 Task: Show more about the house rules of Apartment in Wilmington, North Carolina, United States.
Action: Mouse moved to (726, 123)
Screenshot: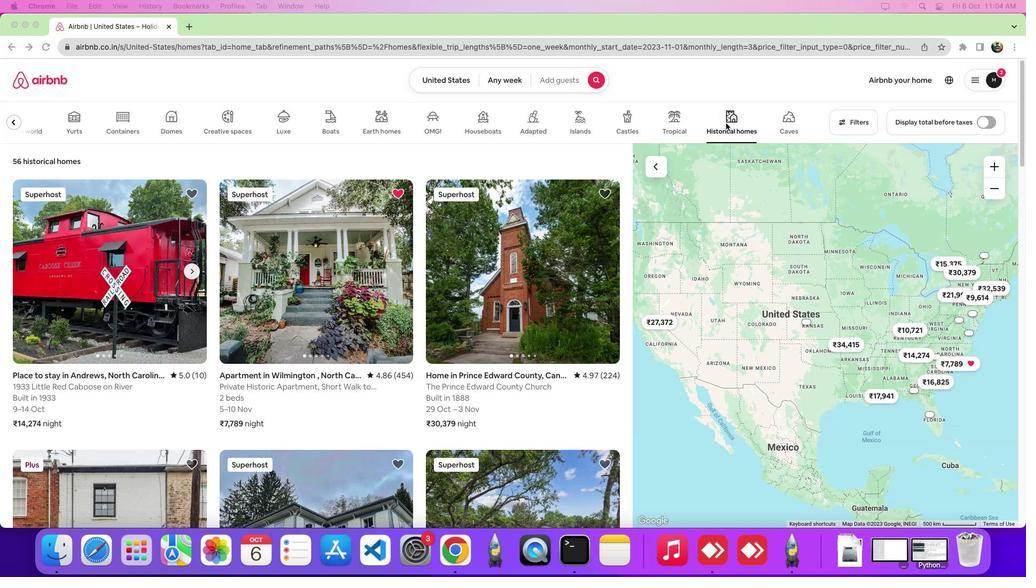 
Action: Mouse pressed left at (726, 123)
Screenshot: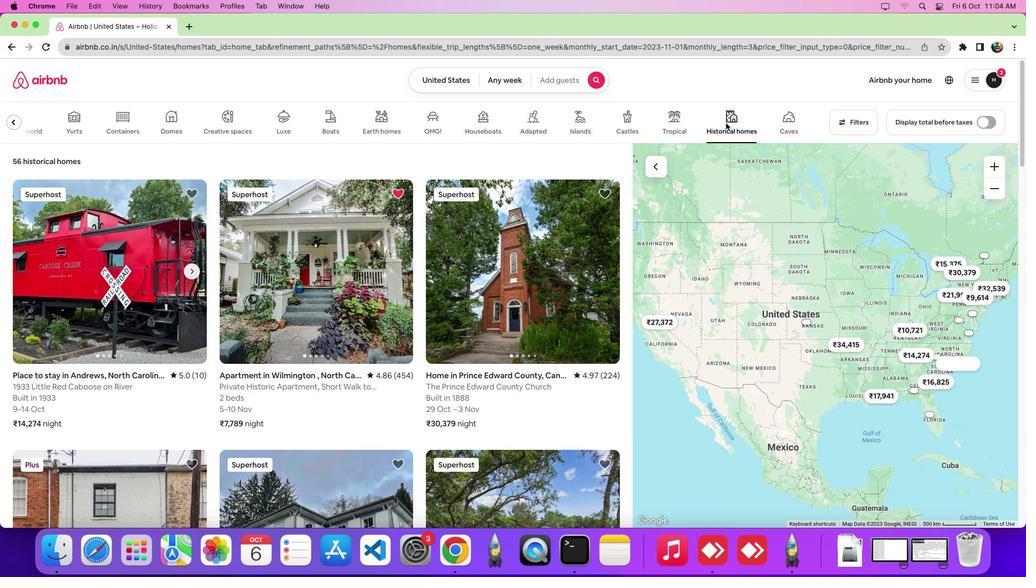 
Action: Mouse moved to (299, 276)
Screenshot: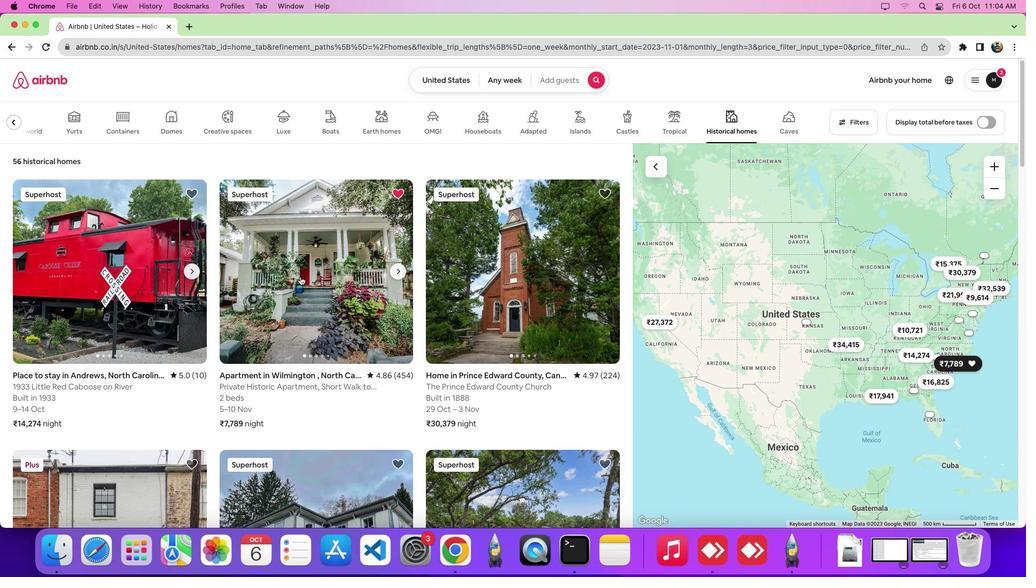 
Action: Mouse pressed left at (299, 276)
Screenshot: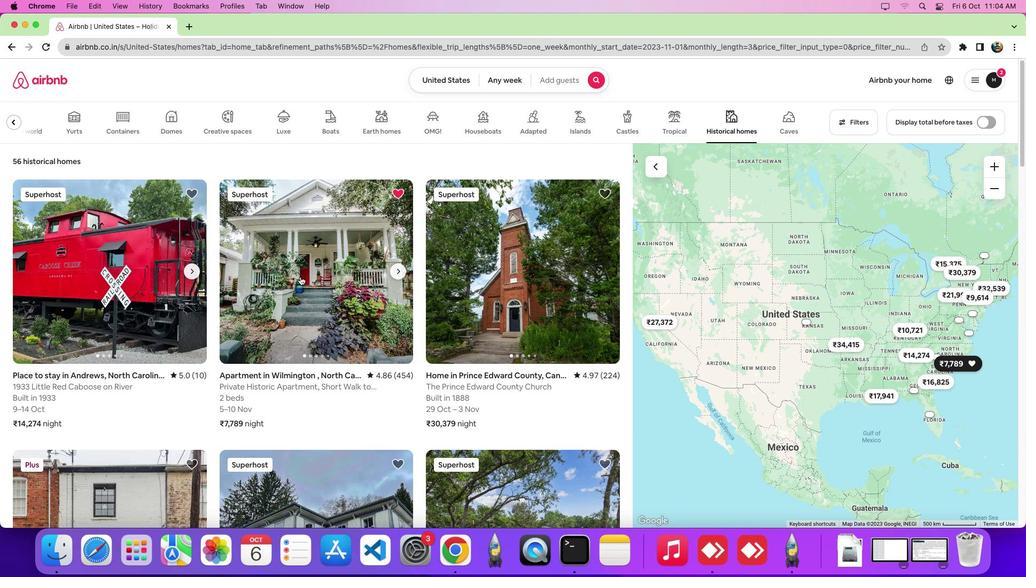 
Action: Mouse moved to (1022, 102)
Screenshot: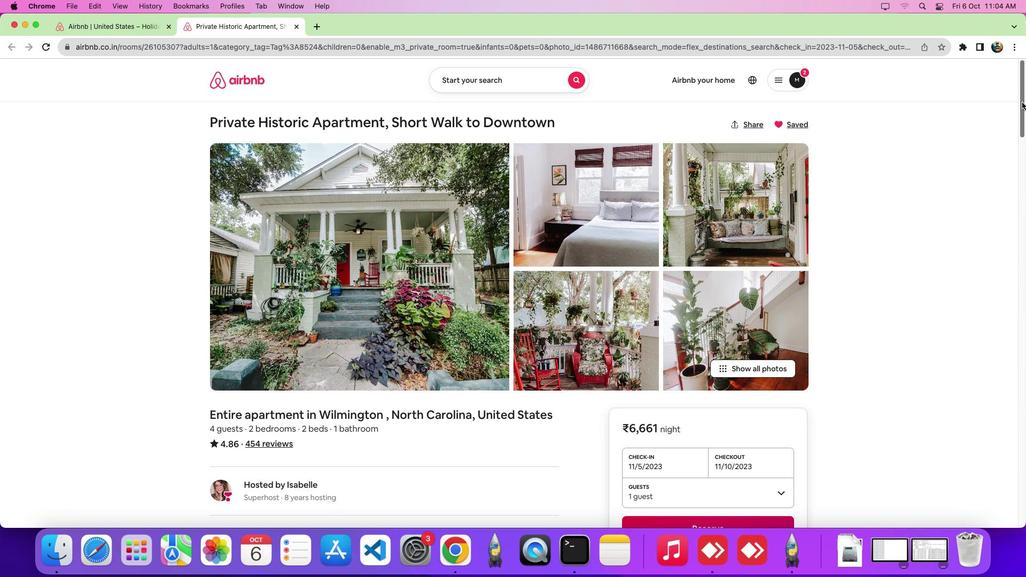 
Action: Mouse pressed left at (1022, 102)
Screenshot: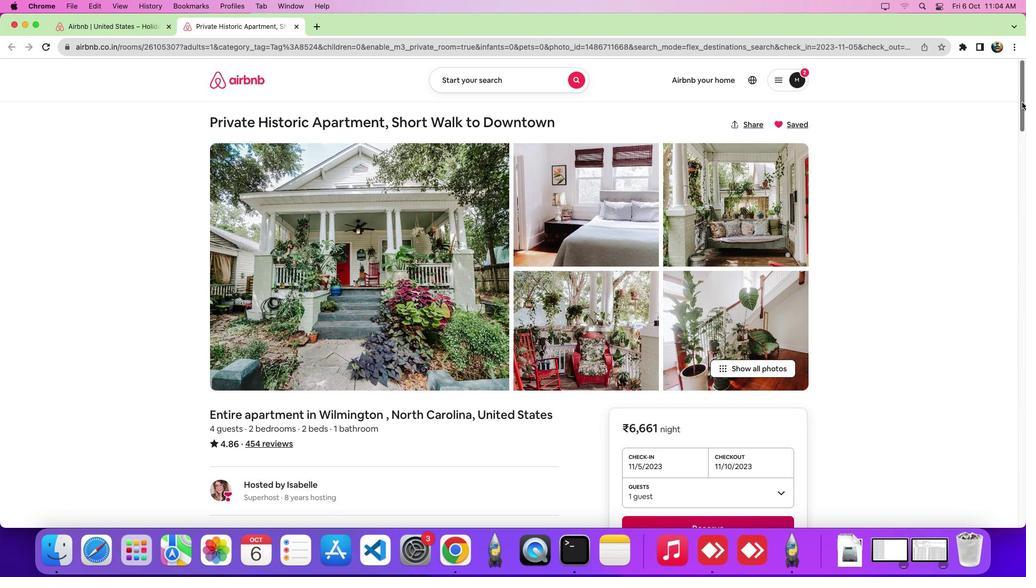 
Action: Mouse moved to (250, 289)
Screenshot: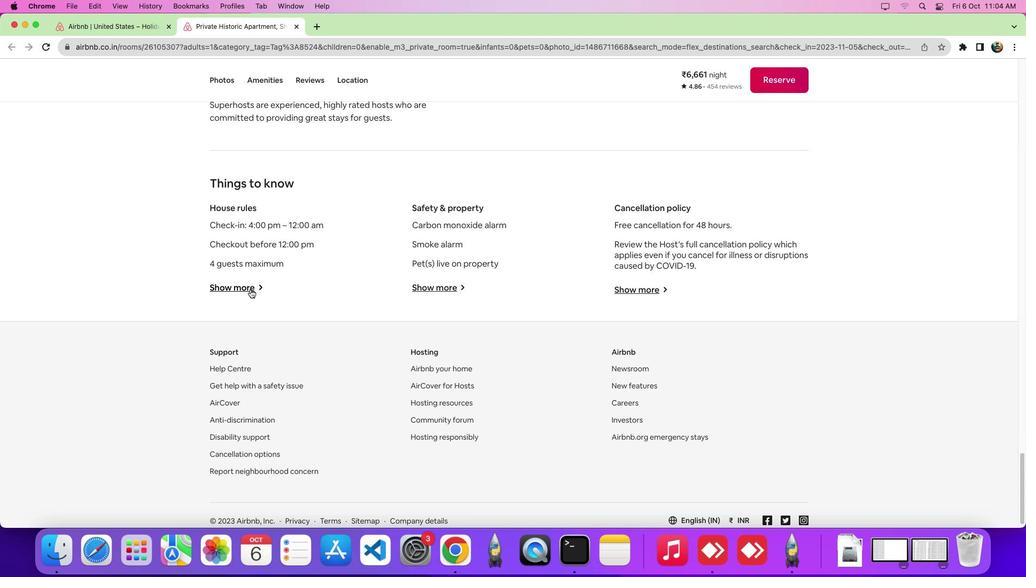 
Action: Mouse pressed left at (250, 289)
Screenshot: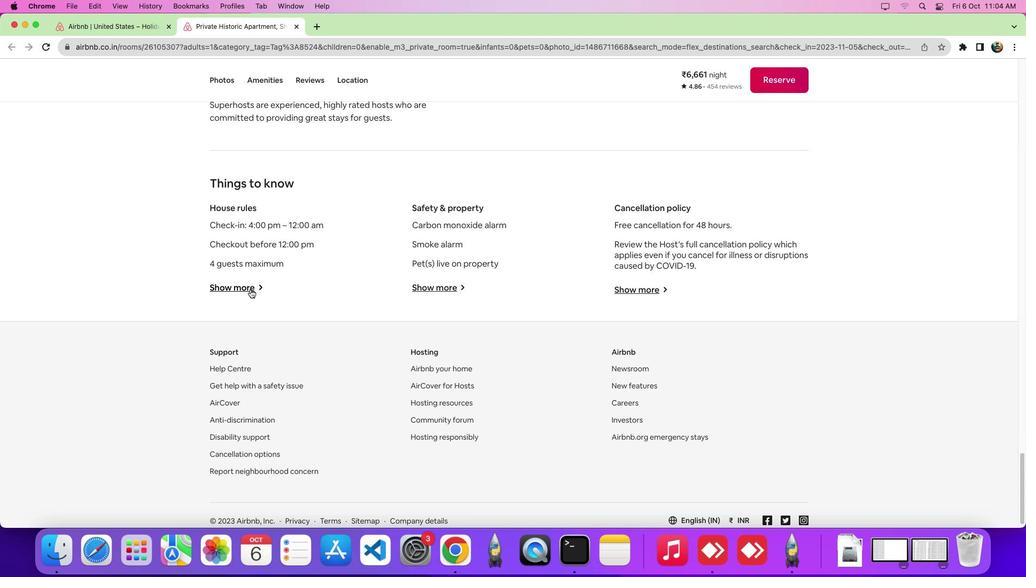 
Action: Mouse moved to (489, 261)
Screenshot: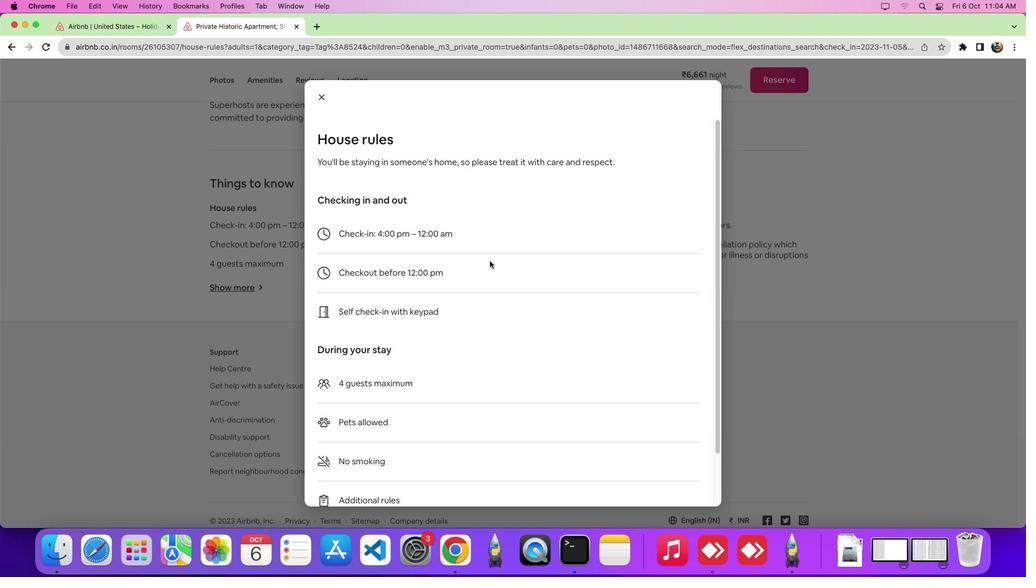 
Action: Mouse scrolled (489, 261) with delta (0, 0)
Screenshot: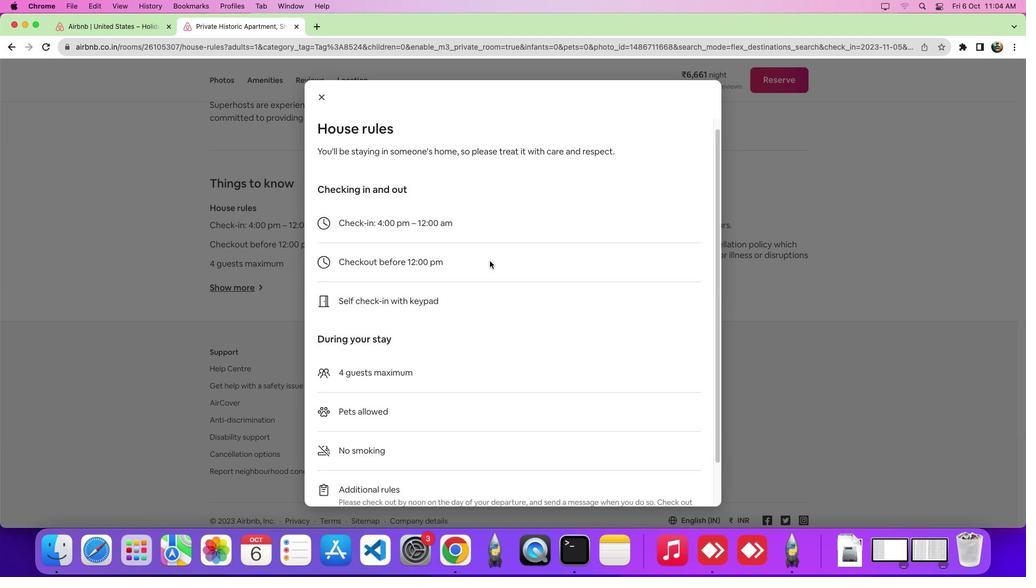 
Action: Mouse scrolled (489, 261) with delta (0, 0)
Screenshot: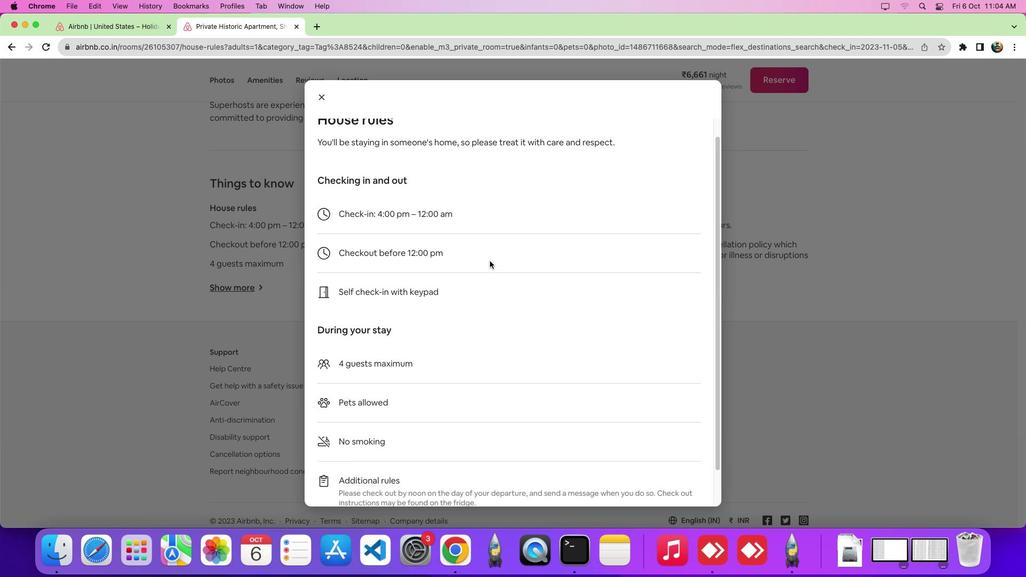 
Action: Mouse moved to (498, 267)
Screenshot: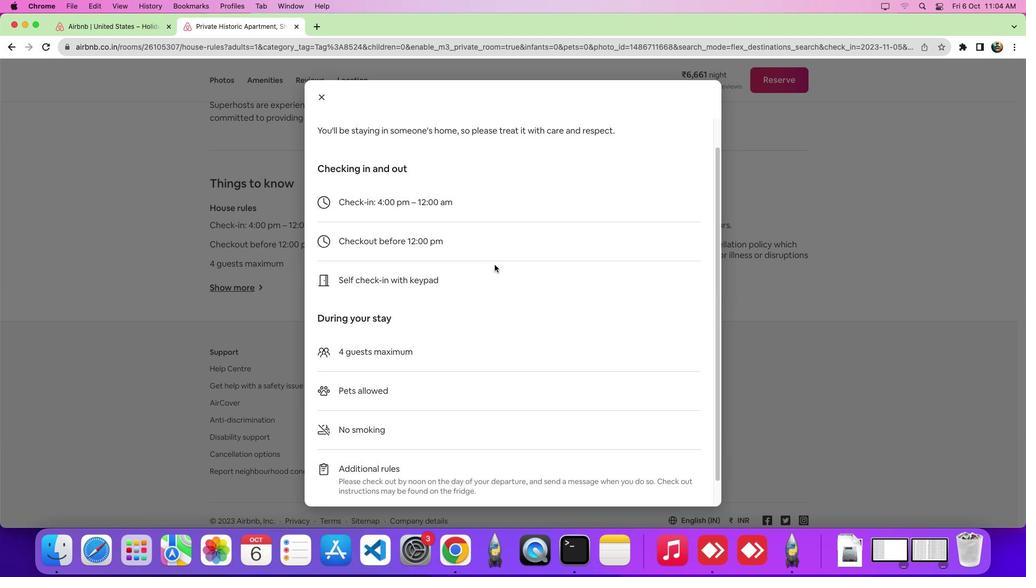 
